 Task: Change the automated move settings of the faithful hound to always set aside.
Action: Mouse moved to (839, 643)
Screenshot: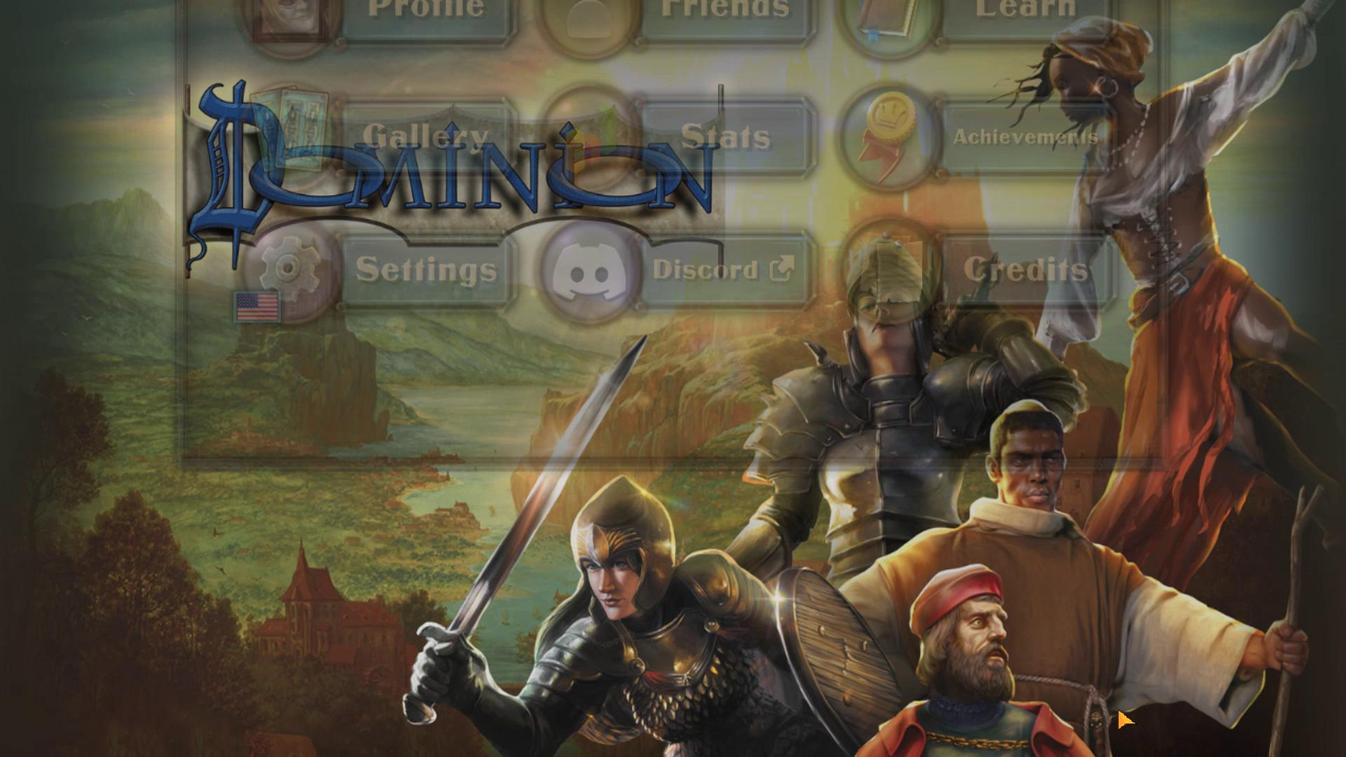 
Action: Mouse pressed left at (839, 643)
Screenshot: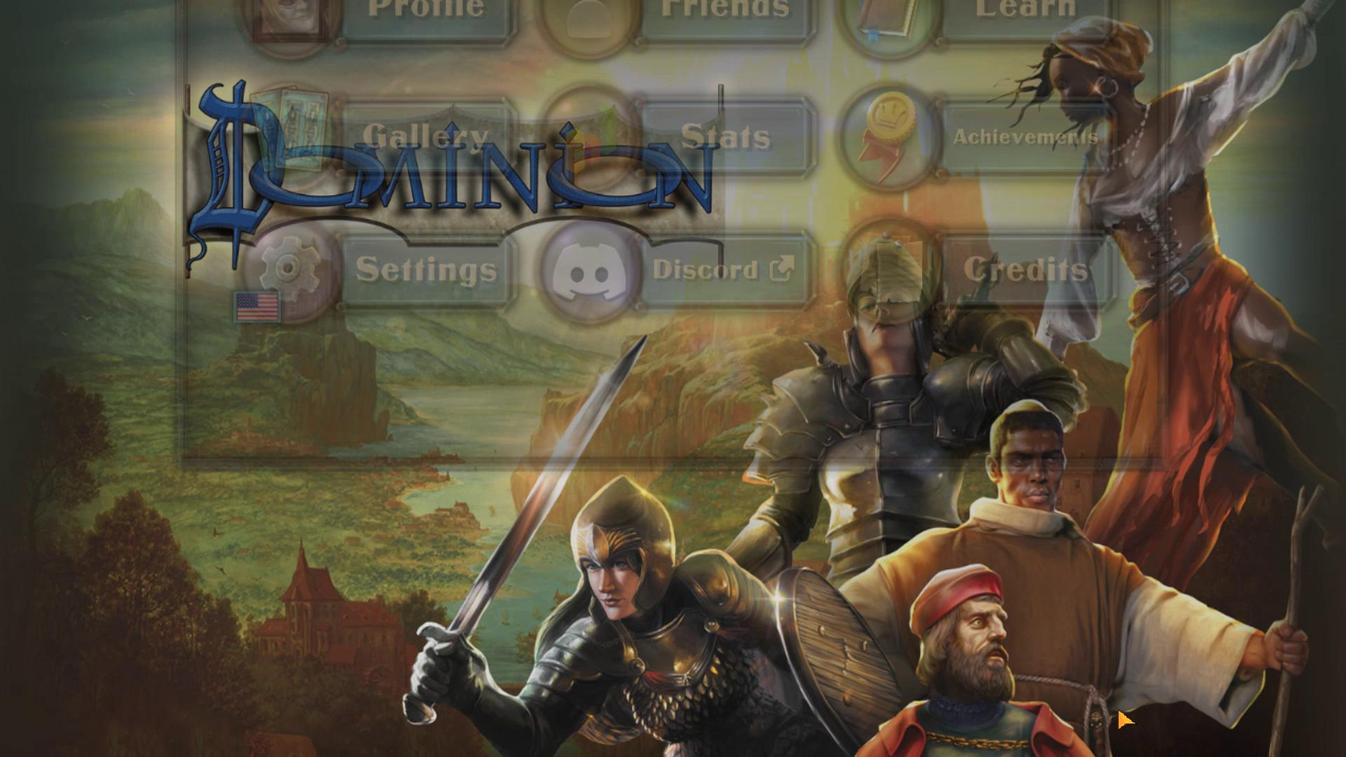 
Action: Mouse moved to (1295, 551)
Screenshot: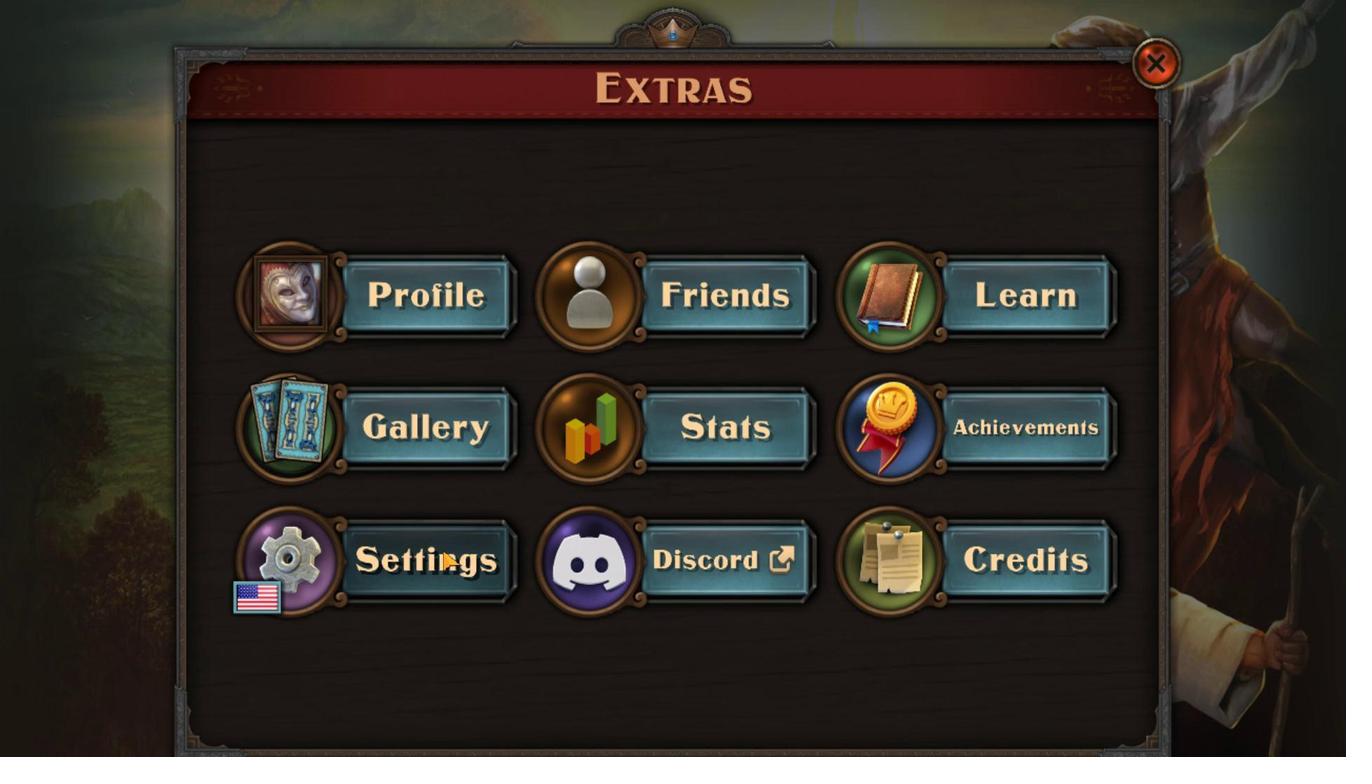 
Action: Mouse pressed left at (1295, 551)
Screenshot: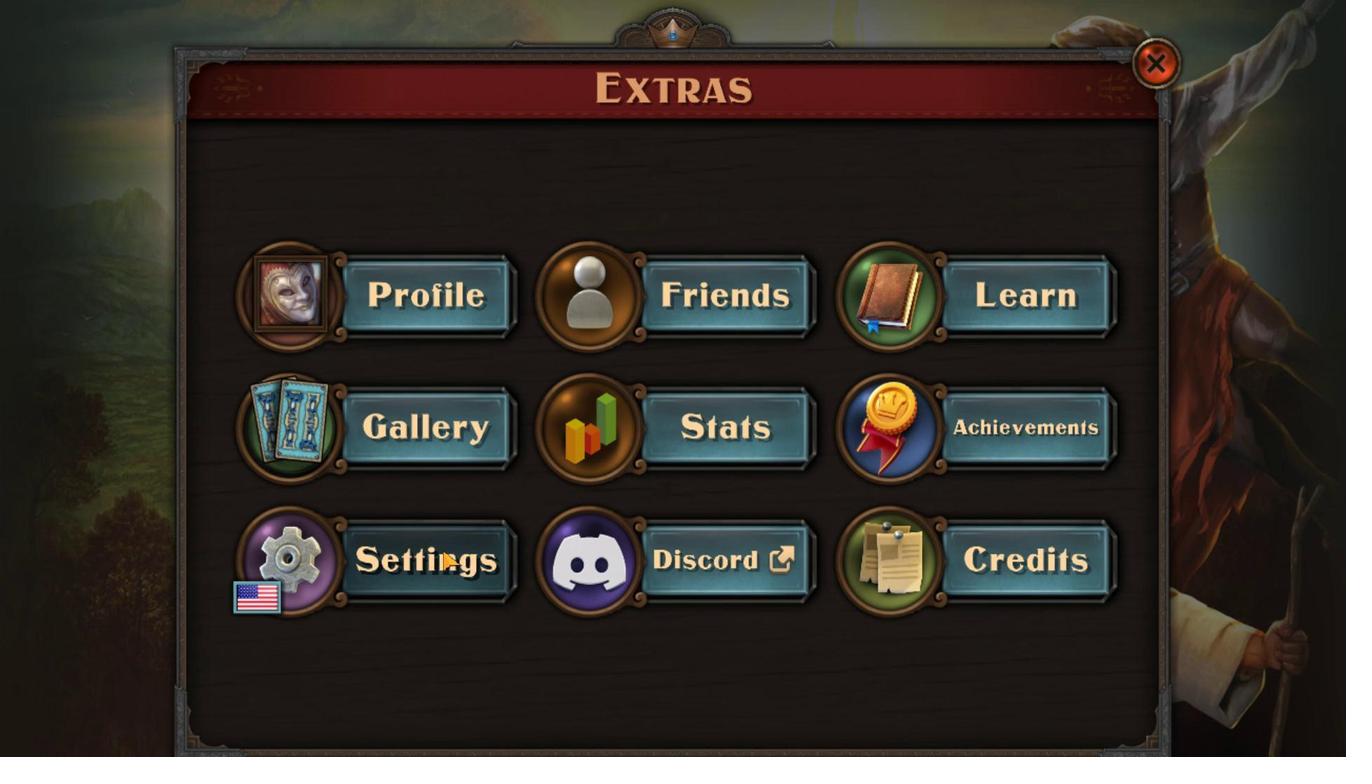 
Action: Mouse moved to (999, 591)
Screenshot: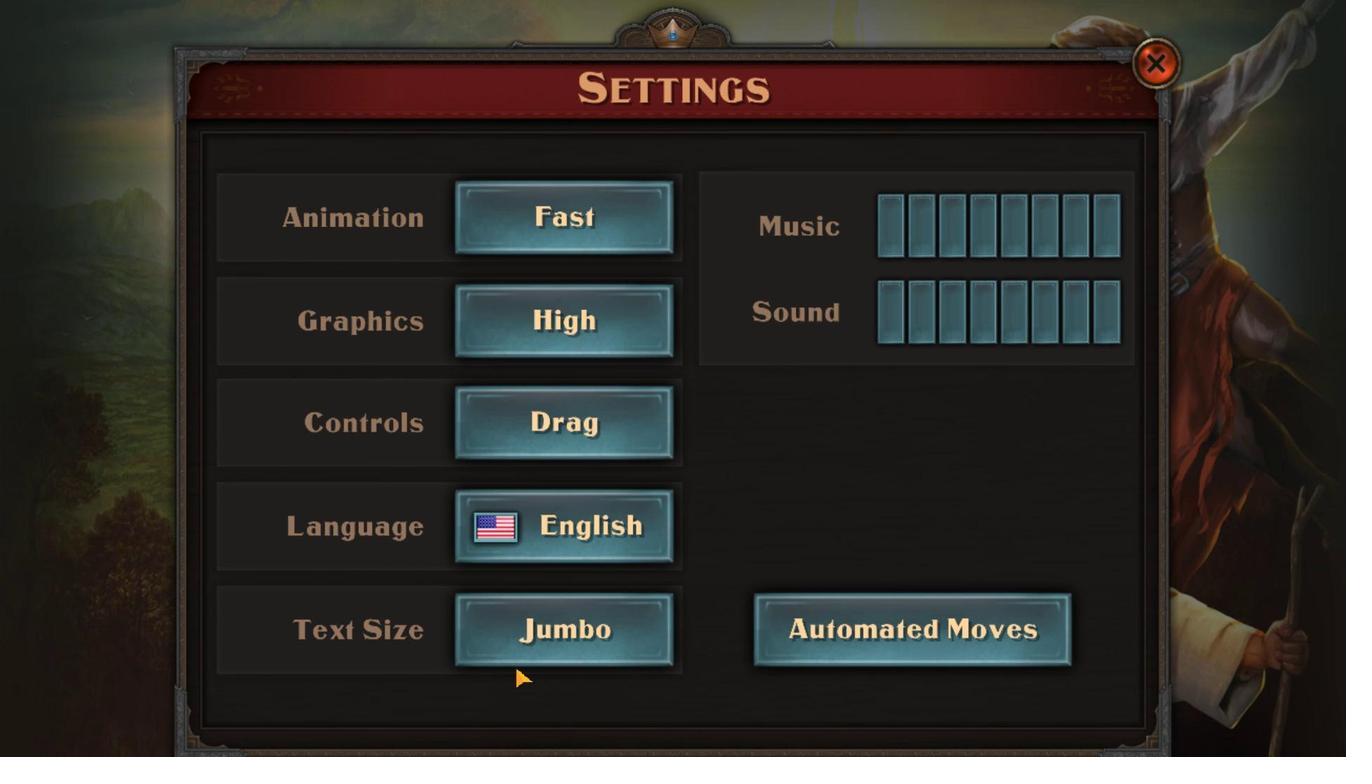 
Action: Mouse pressed left at (999, 591)
Screenshot: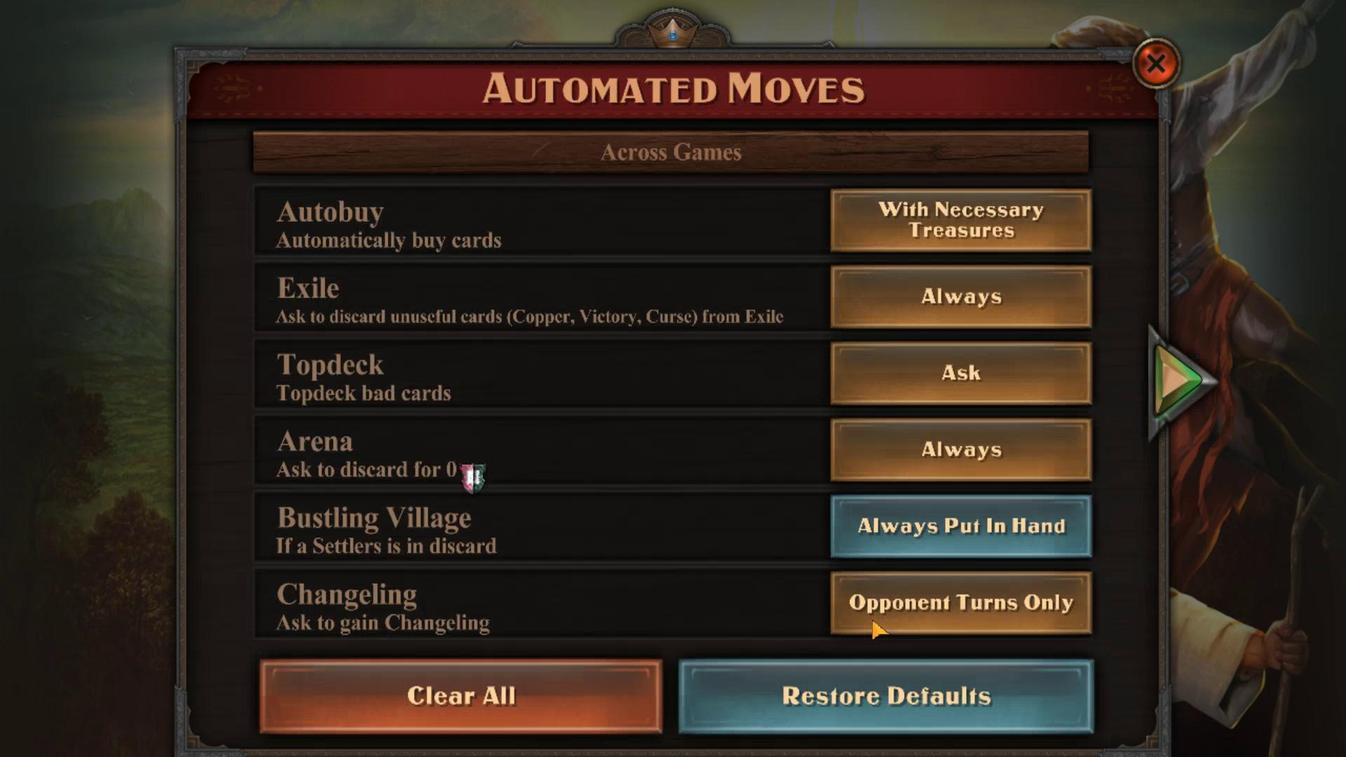 
Action: Mouse moved to (806, 442)
Screenshot: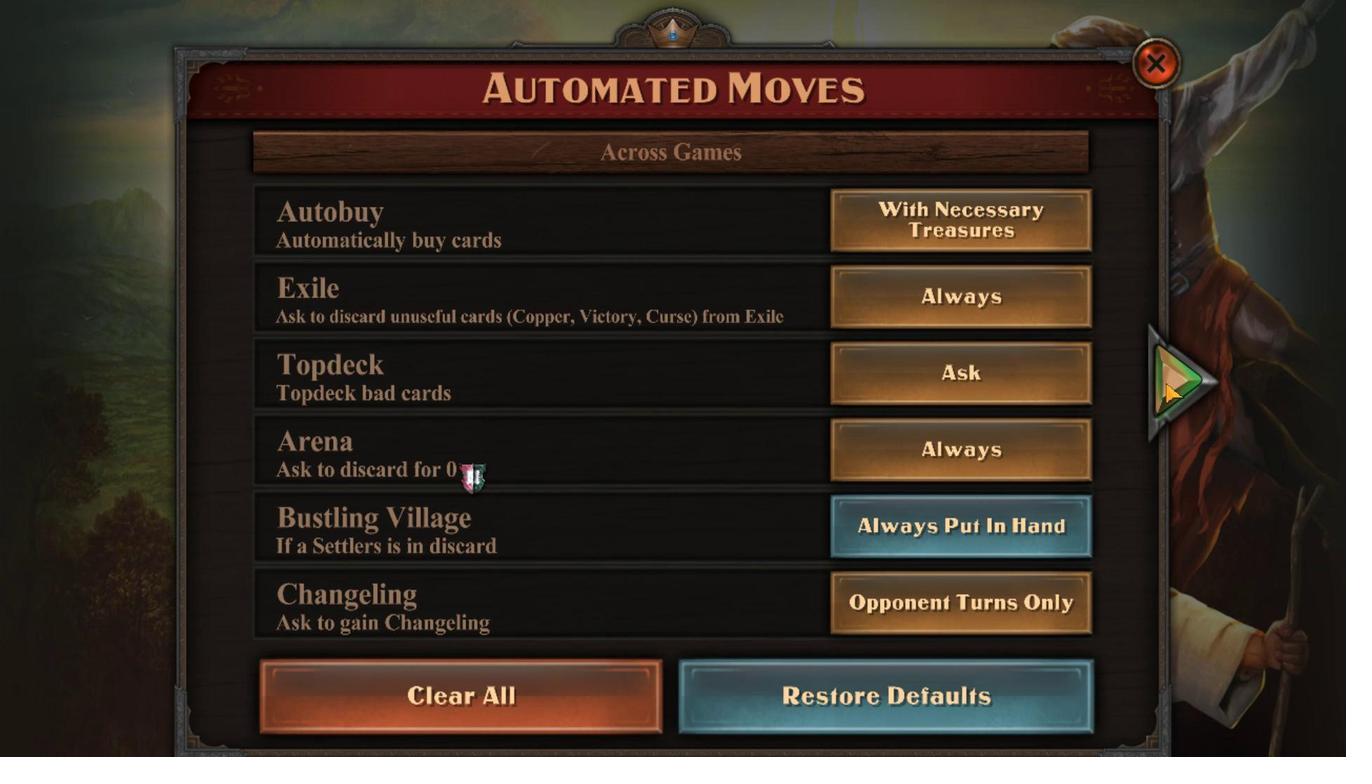 
Action: Mouse pressed left at (806, 442)
Screenshot: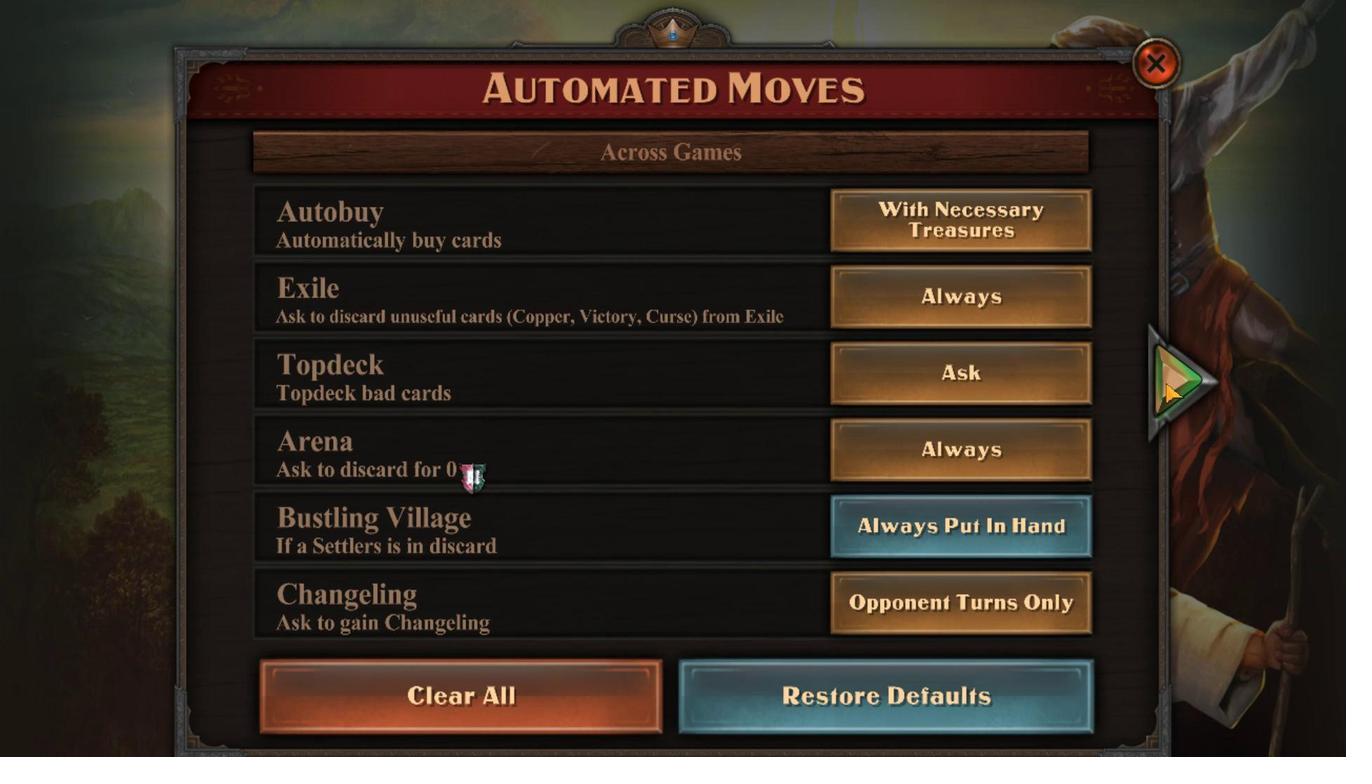 
Action: Mouse moved to (949, 538)
Screenshot: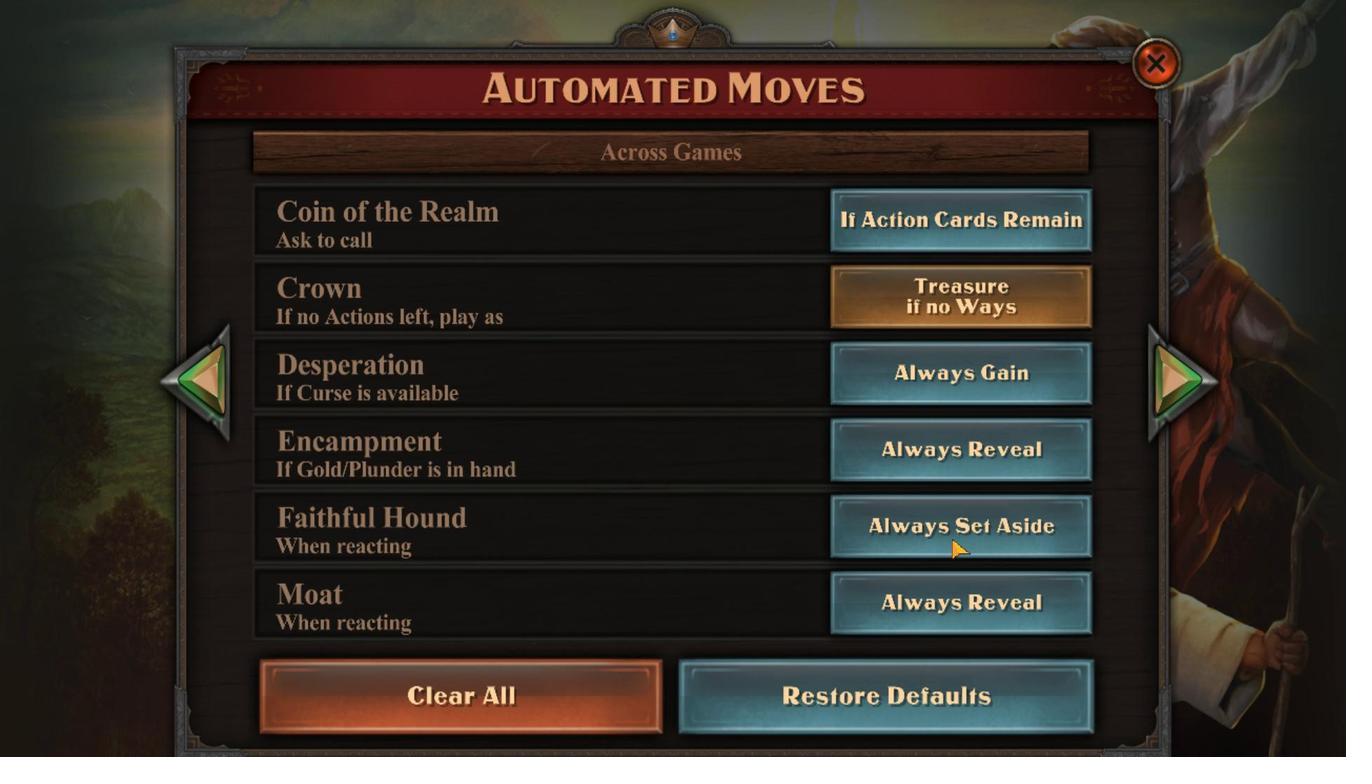 
Action: Mouse pressed left at (949, 538)
Screenshot: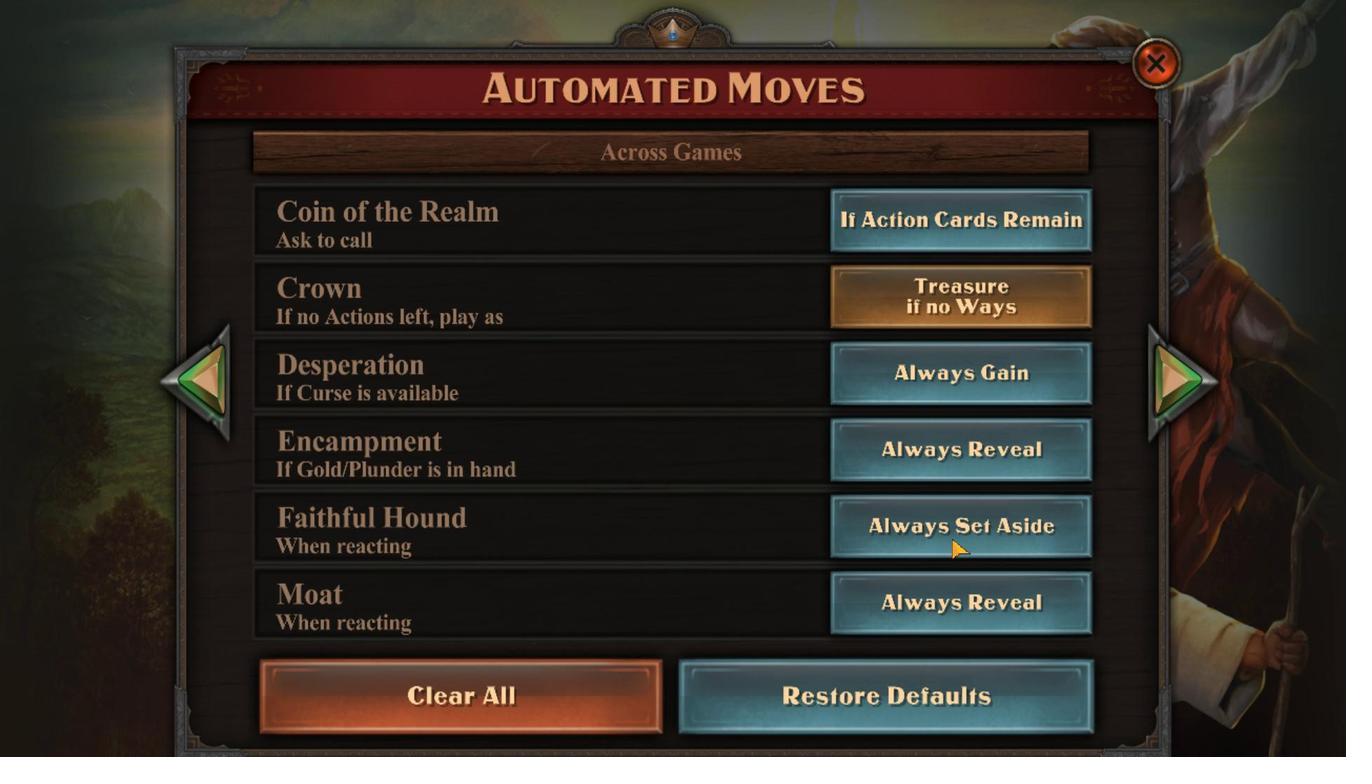 
